 Task: Sort the products in the category "Muffins" by price (lowest first).
Action: Mouse pressed left at (24, 94)
Screenshot: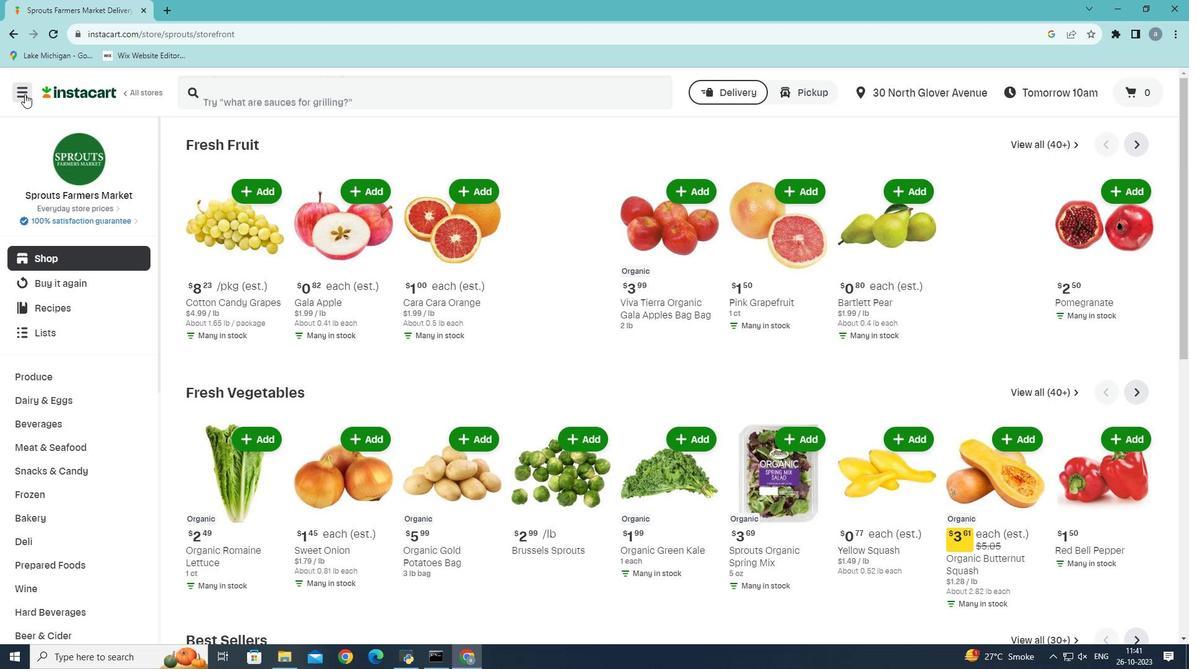 
Action: Mouse moved to (47, 361)
Screenshot: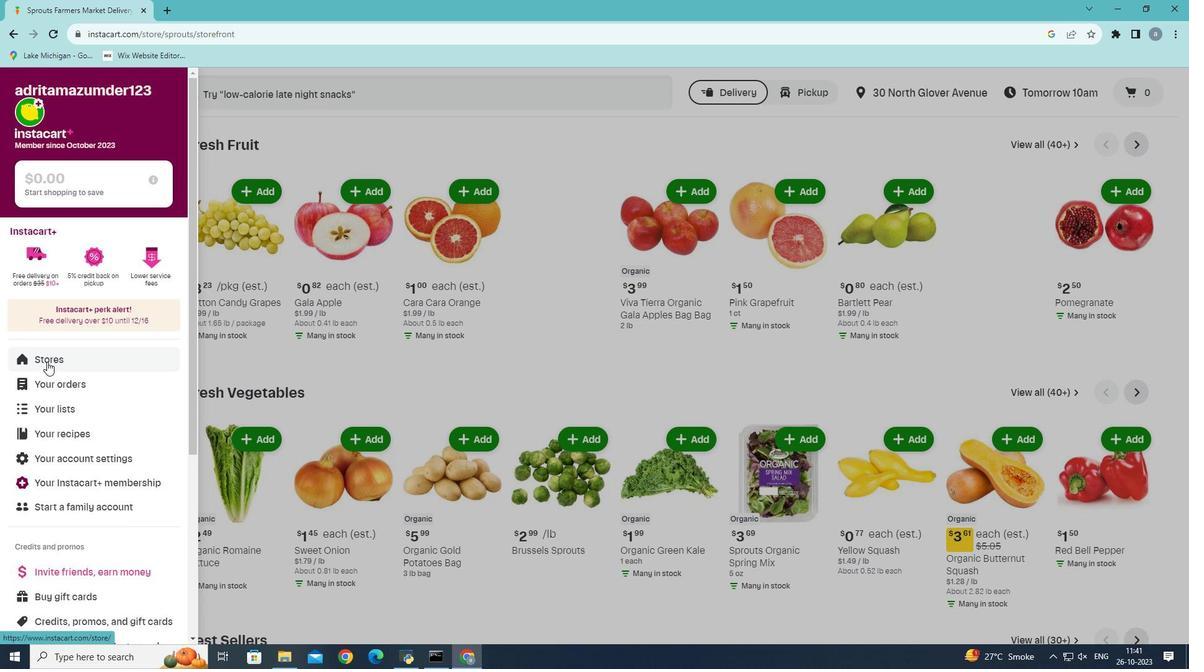 
Action: Mouse pressed left at (47, 361)
Screenshot: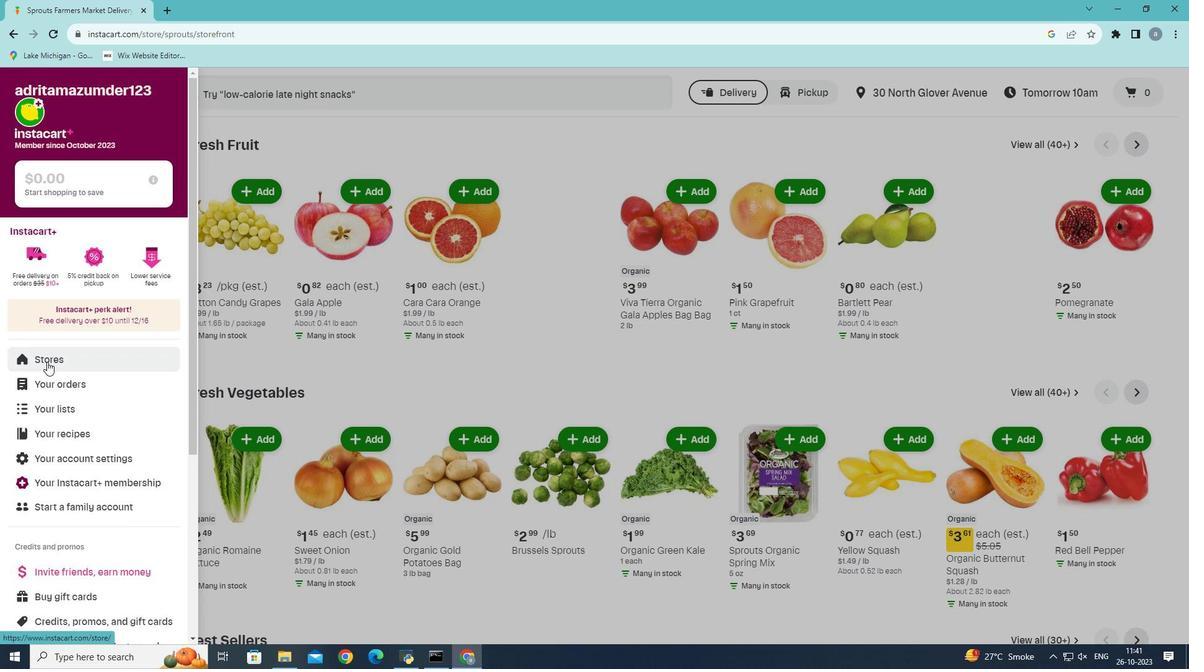 
Action: Mouse moved to (297, 129)
Screenshot: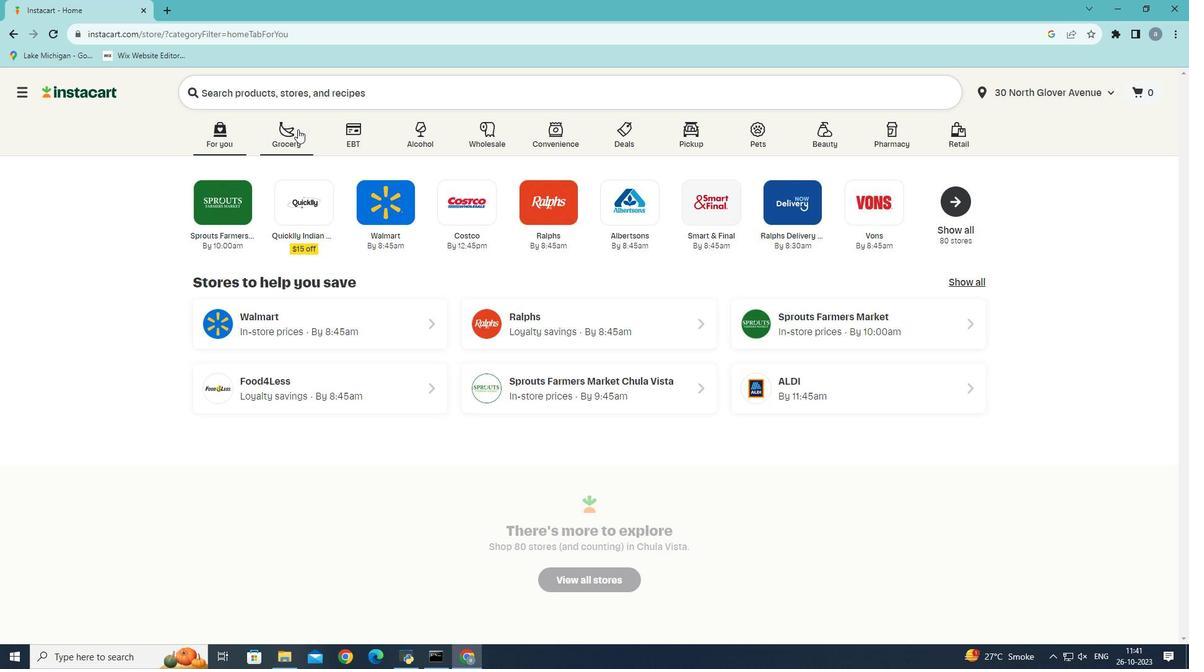 
Action: Mouse pressed left at (297, 129)
Screenshot: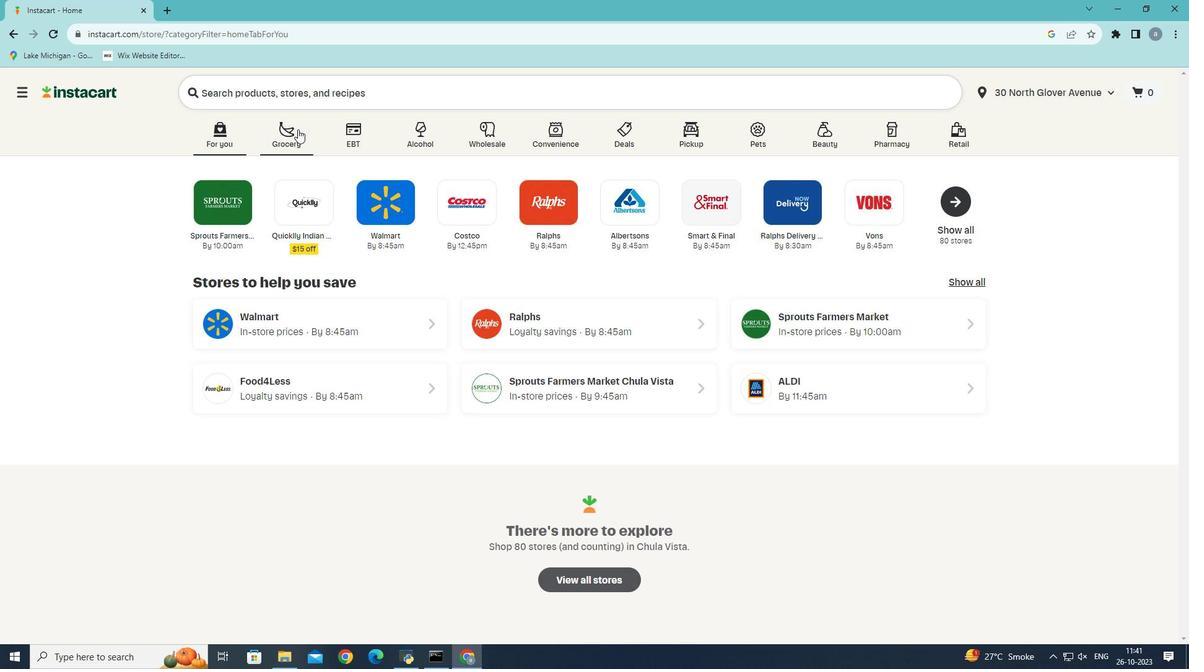 
Action: Mouse moved to (265, 363)
Screenshot: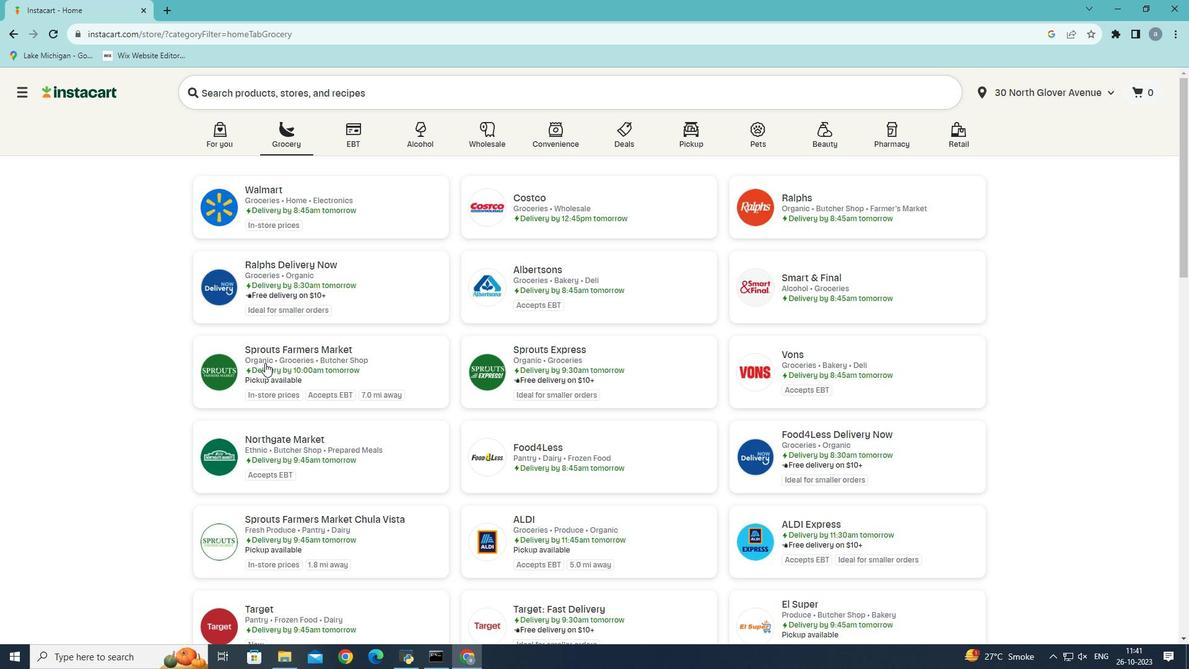 
Action: Mouse pressed left at (265, 363)
Screenshot: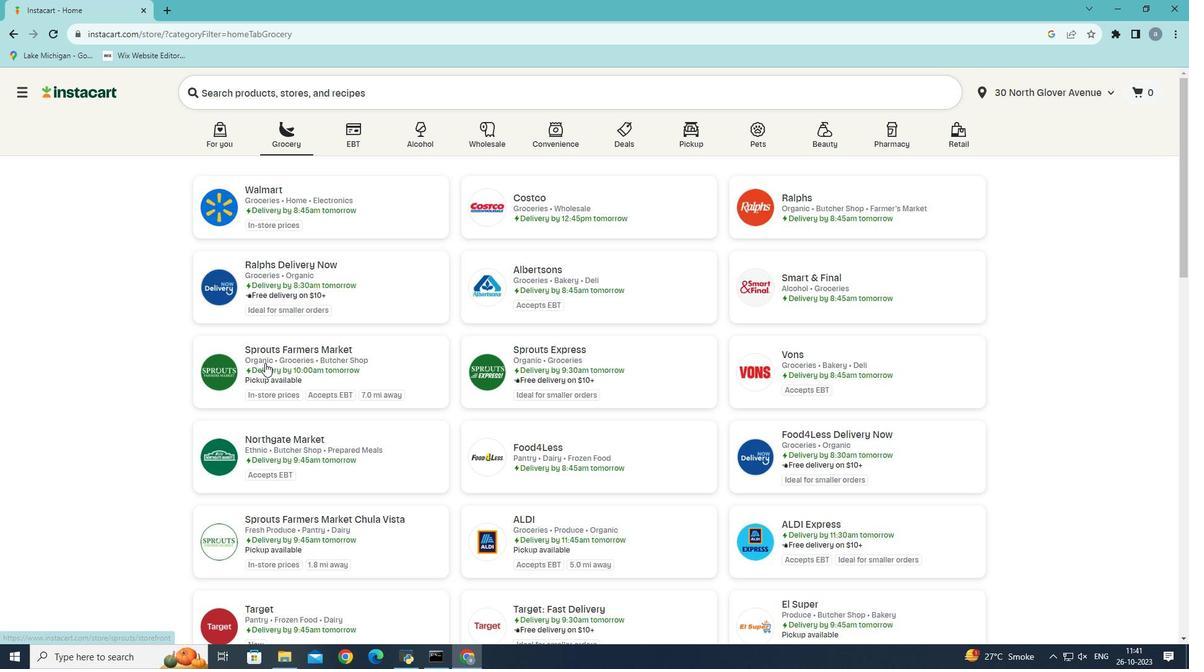 
Action: Mouse moved to (26, 518)
Screenshot: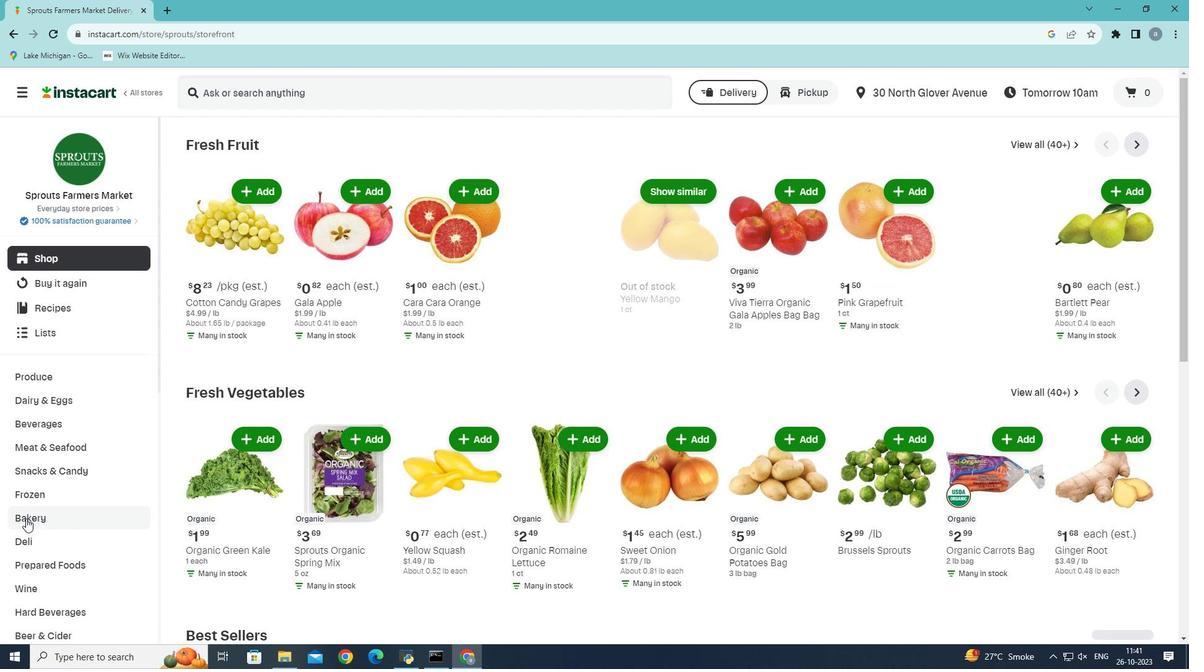 
Action: Mouse pressed left at (26, 518)
Screenshot: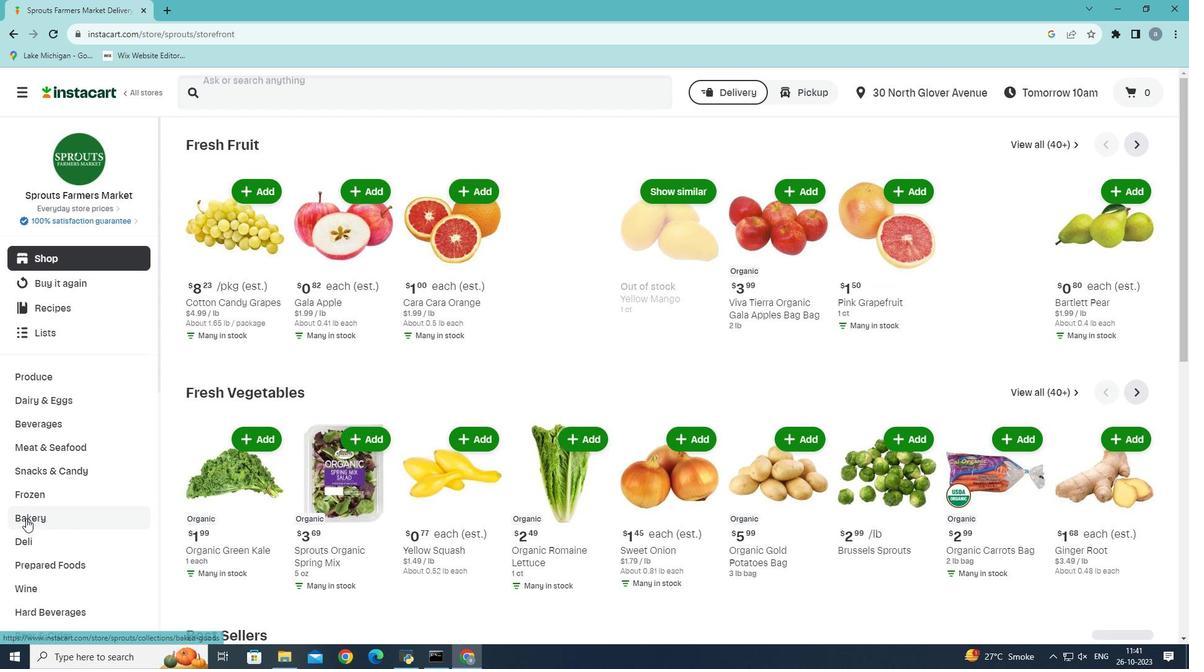 
Action: Mouse moved to (730, 170)
Screenshot: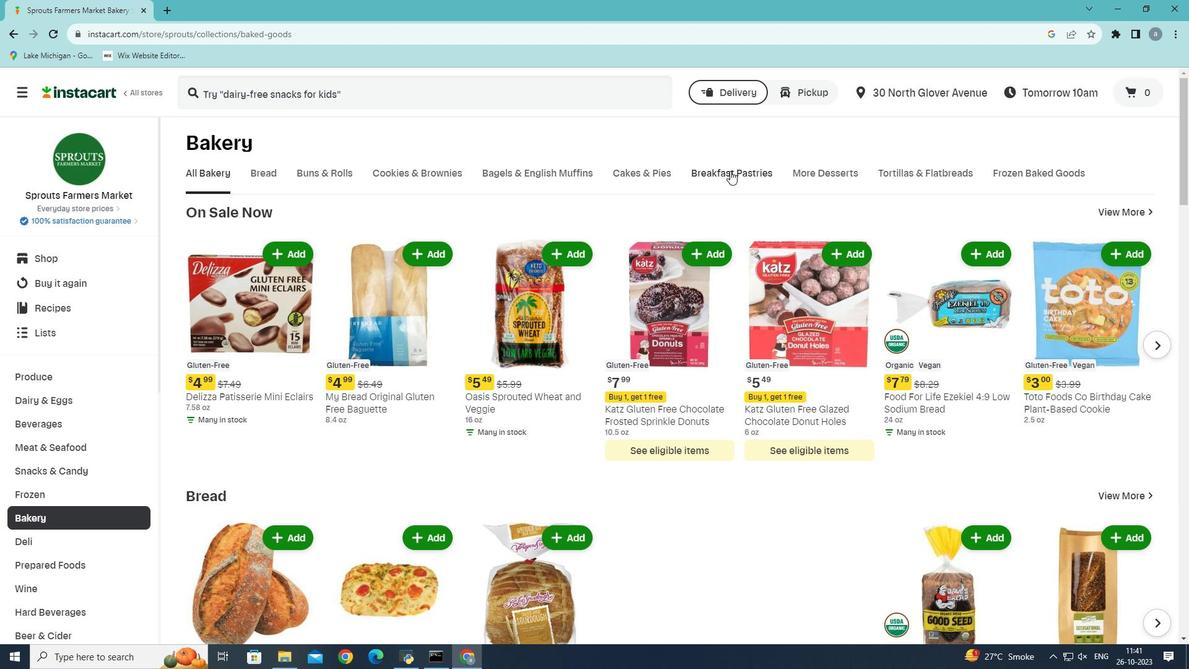 
Action: Mouse pressed left at (730, 170)
Screenshot: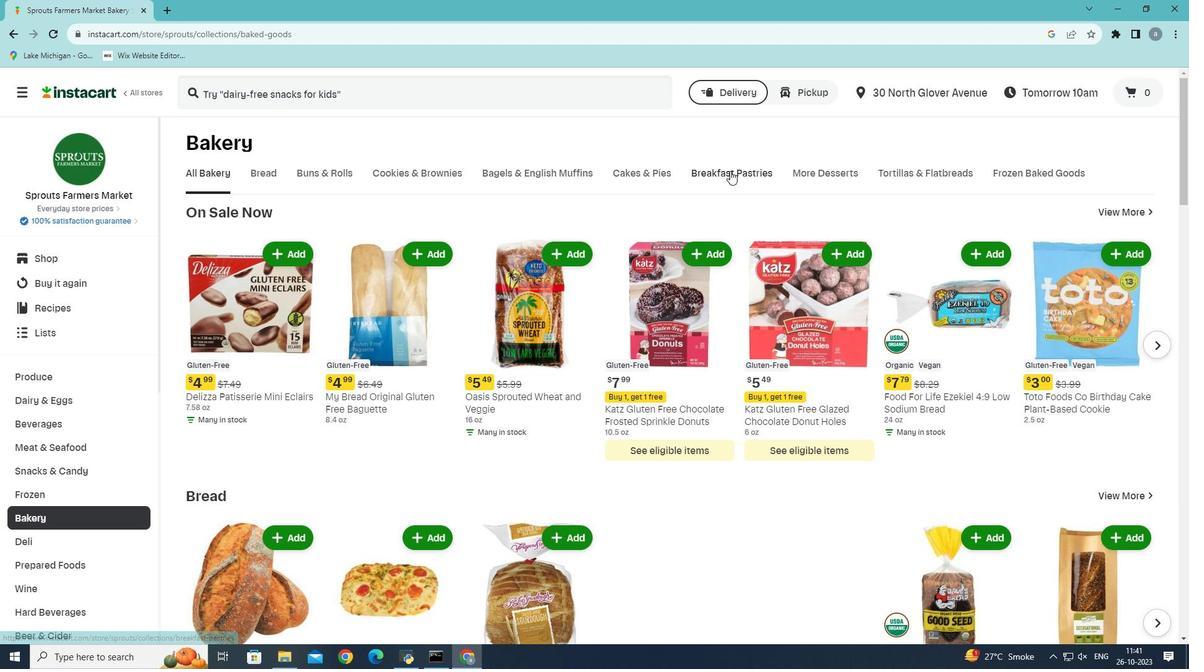 
Action: Mouse moved to (284, 232)
Screenshot: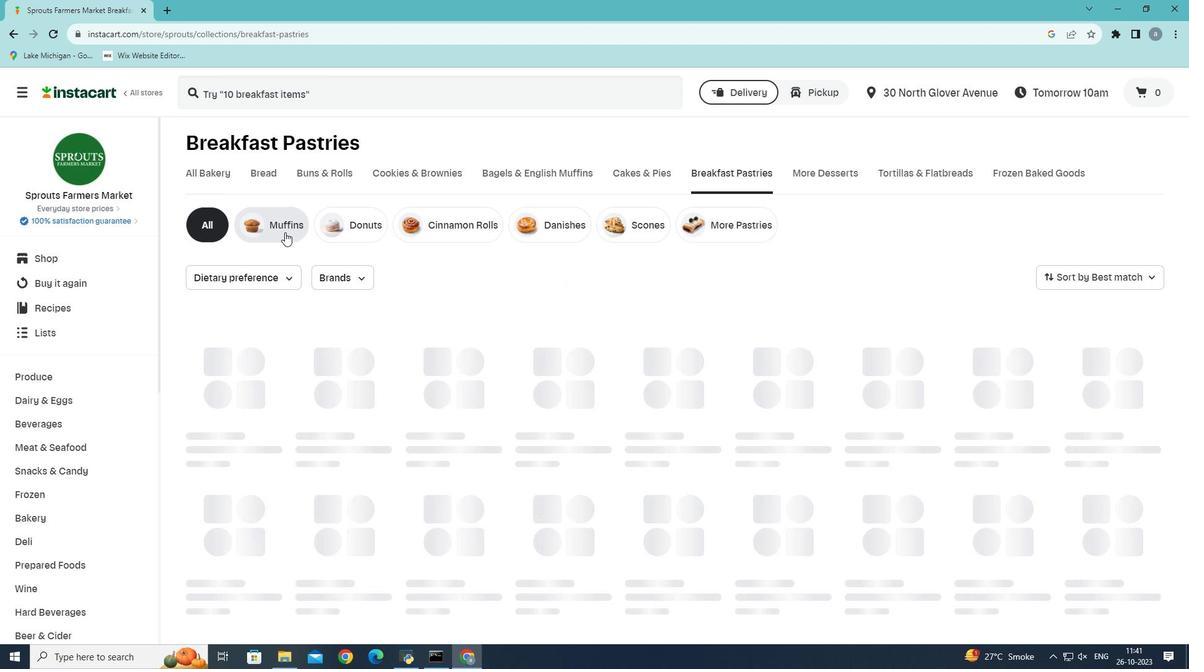 
Action: Mouse pressed left at (284, 232)
Screenshot: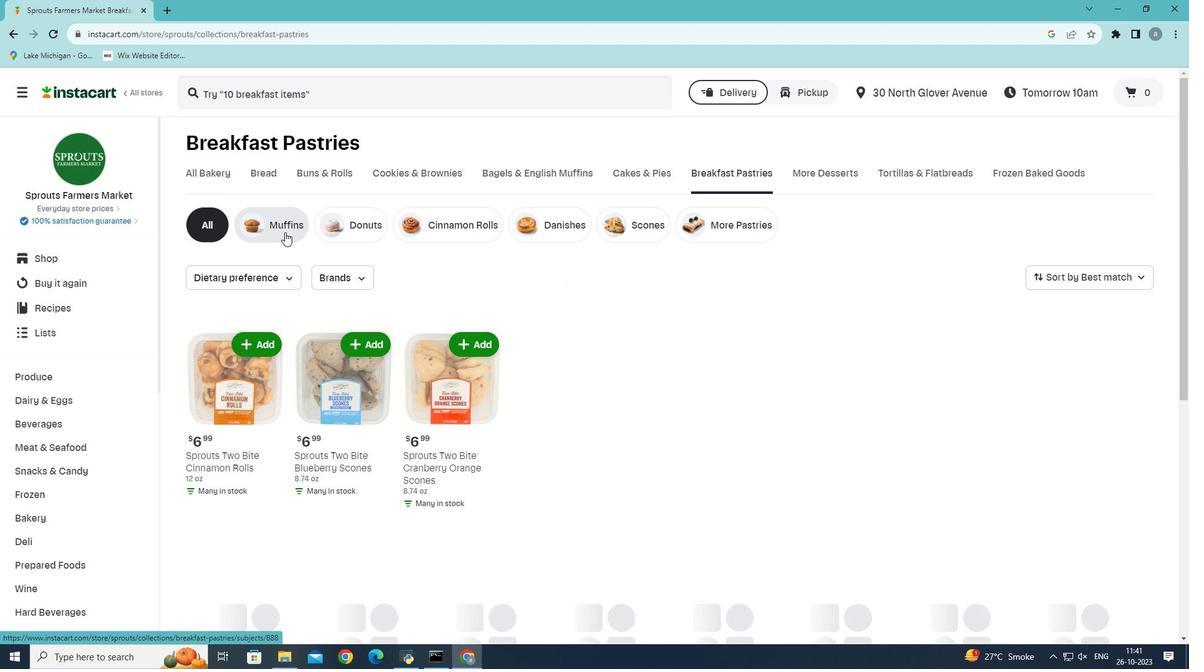 
Action: Mouse moved to (1141, 282)
Screenshot: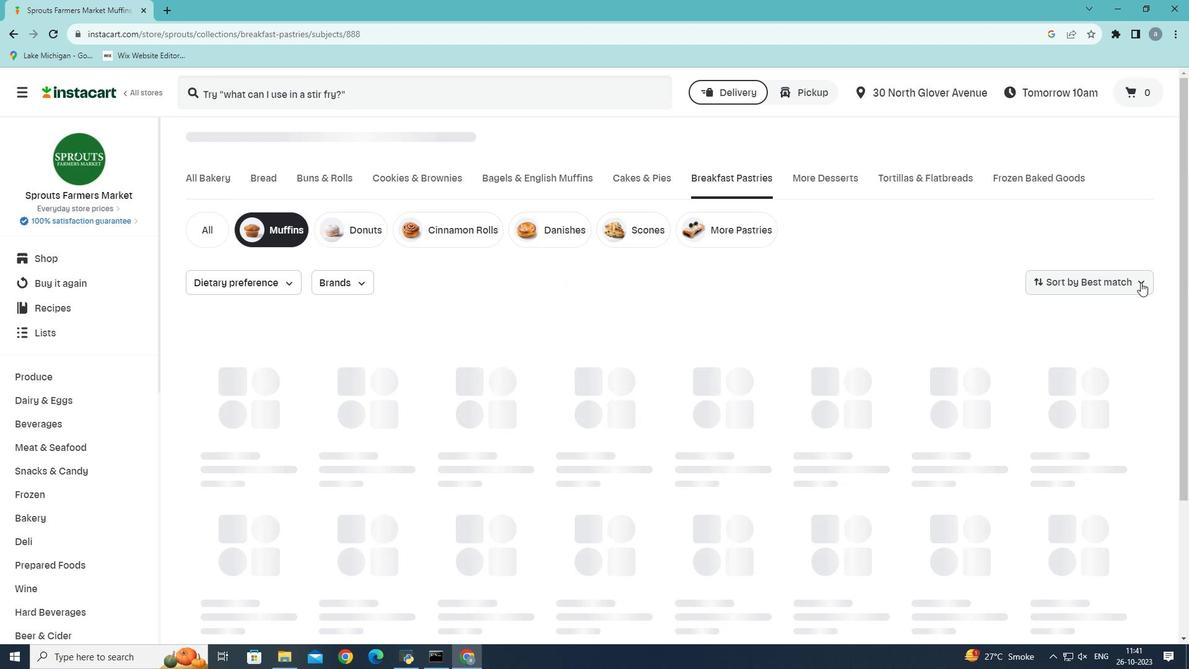 
Action: Mouse pressed left at (1141, 282)
Screenshot: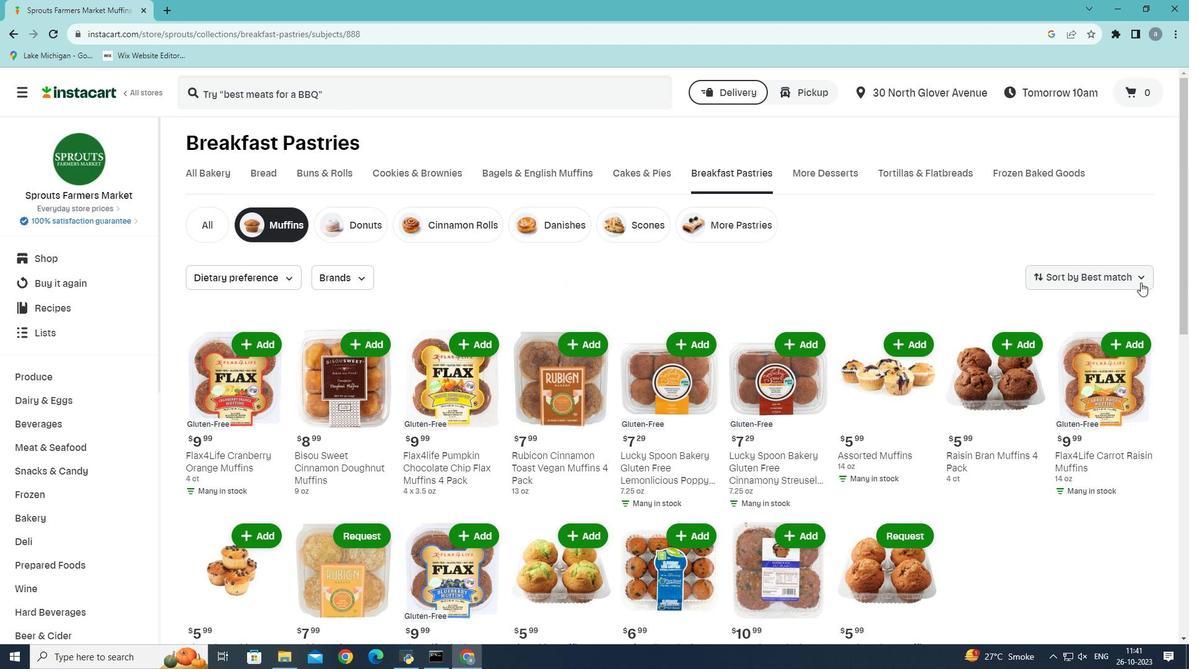 
Action: Mouse moved to (1090, 332)
Screenshot: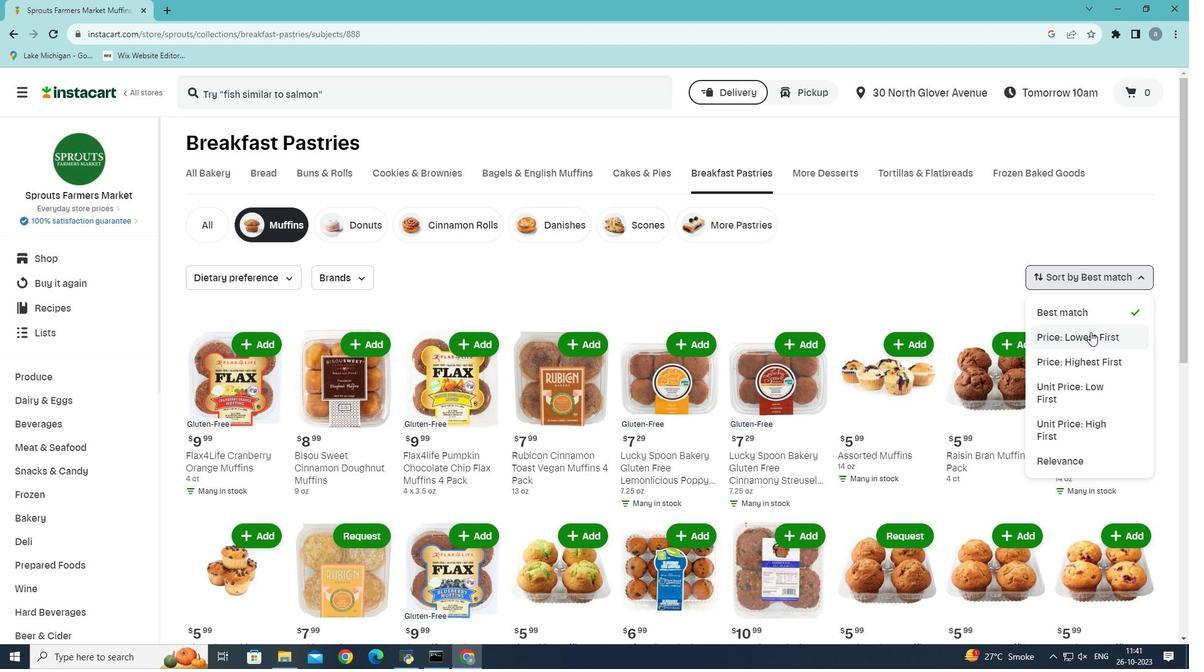 
Action: Mouse pressed left at (1090, 332)
Screenshot: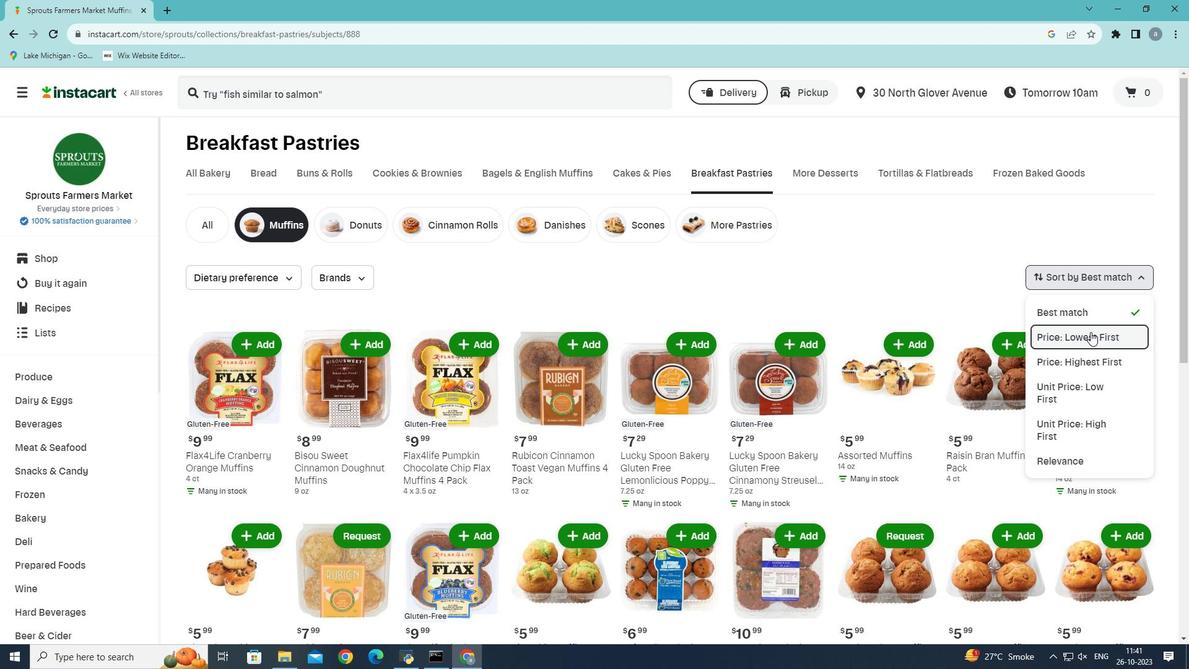 
